 Task: Select Retail. Add to cart, from Walgreens for 2696 Buckhannan Avenue, Syracuse, New York 13202, Cell Number 315-426-1559, following items : White Claw Hard Seltzer Variety Pack Number 2 Can (12 oz x 12 ct)_x000D_
 - 2, Gerber 2nd Foods Sitter Baby Food Sweet Potato (4 oz x 2 ct)_x000D_
 - 3, Sunkist Orange Soda Bottle (2 L)_x000D_
 - 2, Sour Patch Kids Watermelon Share Size Soft & Chewy Candies (12 oz)_x000D_
 - 1, Nice! Magic Trail Mix (26 oz)_x000D_
 - 1
Action: Mouse moved to (585, 99)
Screenshot: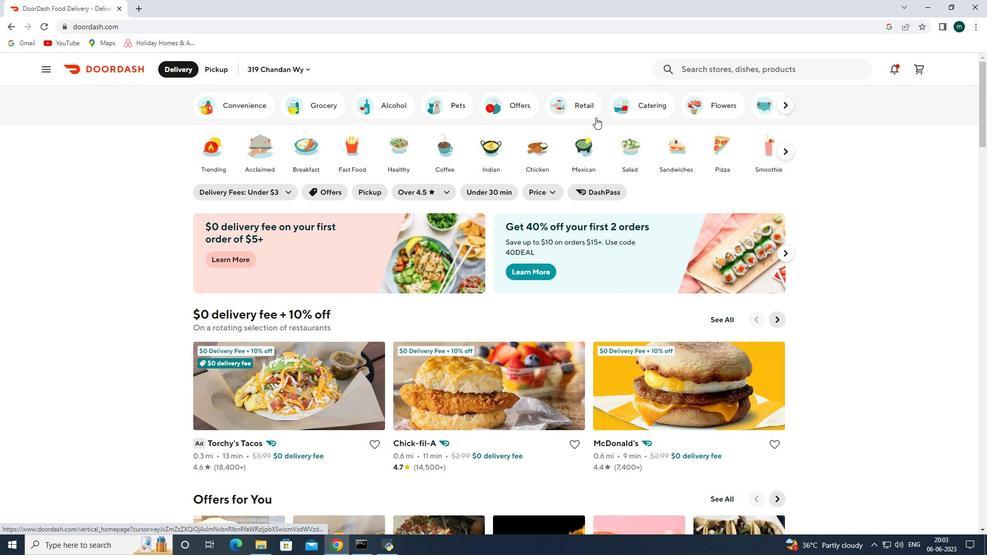 
Action: Mouse pressed left at (585, 99)
Screenshot: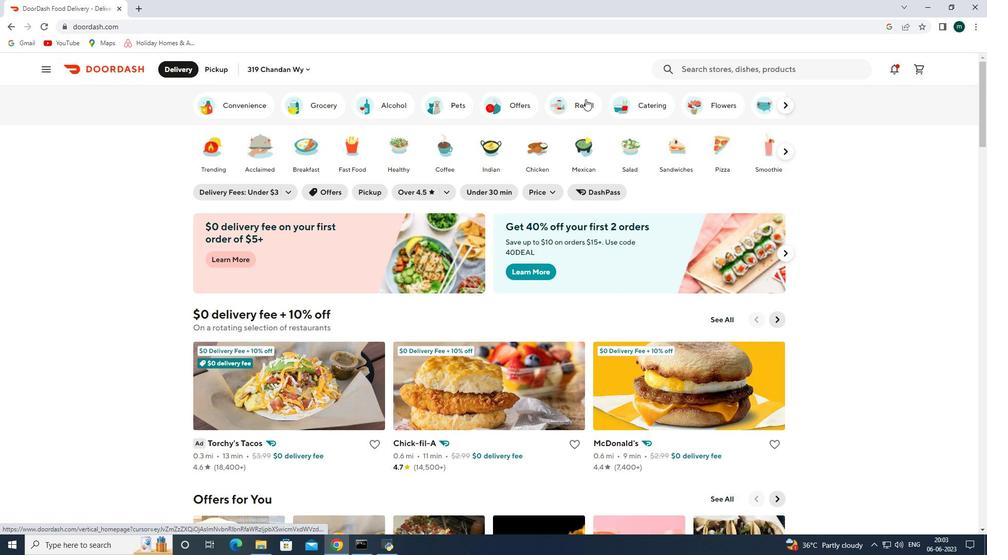 
Action: Mouse moved to (297, 394)
Screenshot: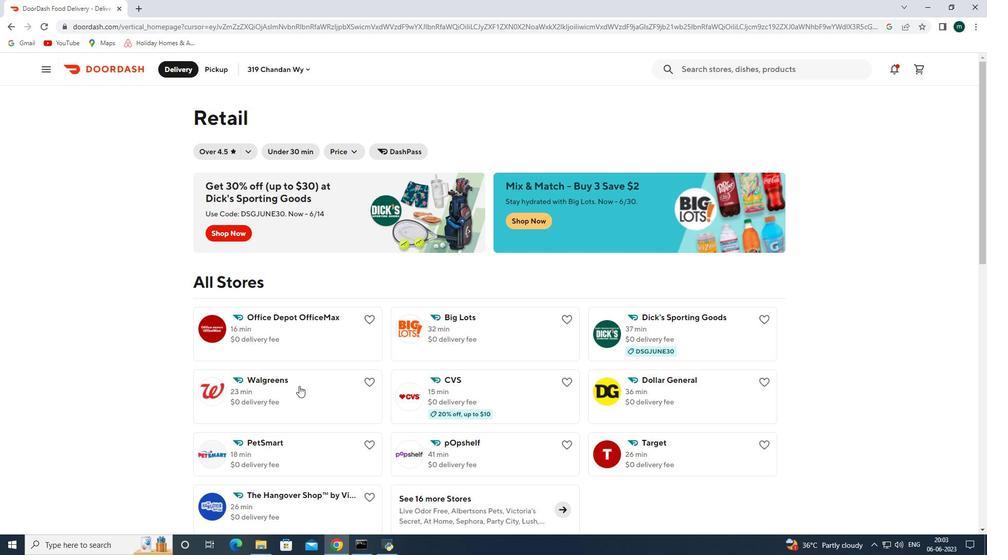 
Action: Mouse pressed left at (297, 394)
Screenshot: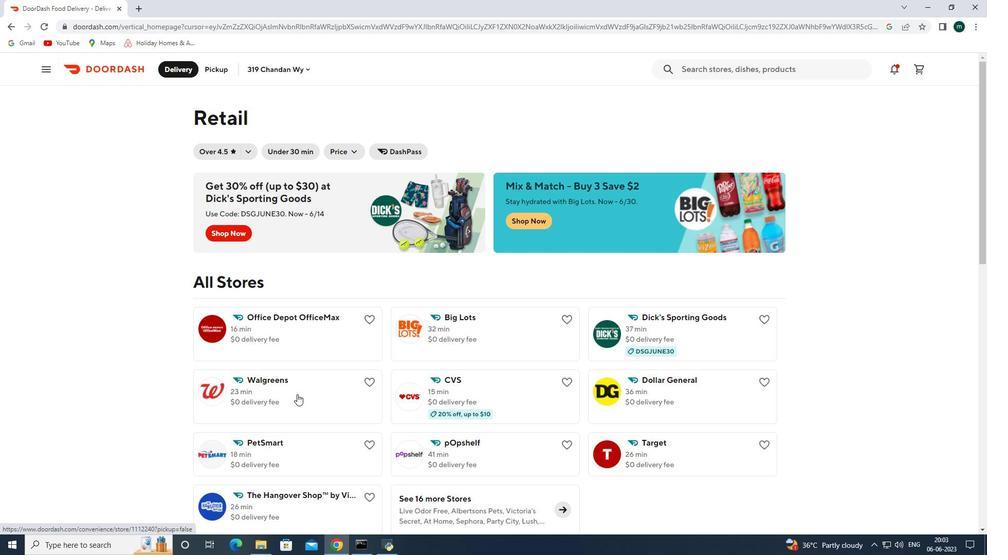 
Action: Mouse moved to (221, 66)
Screenshot: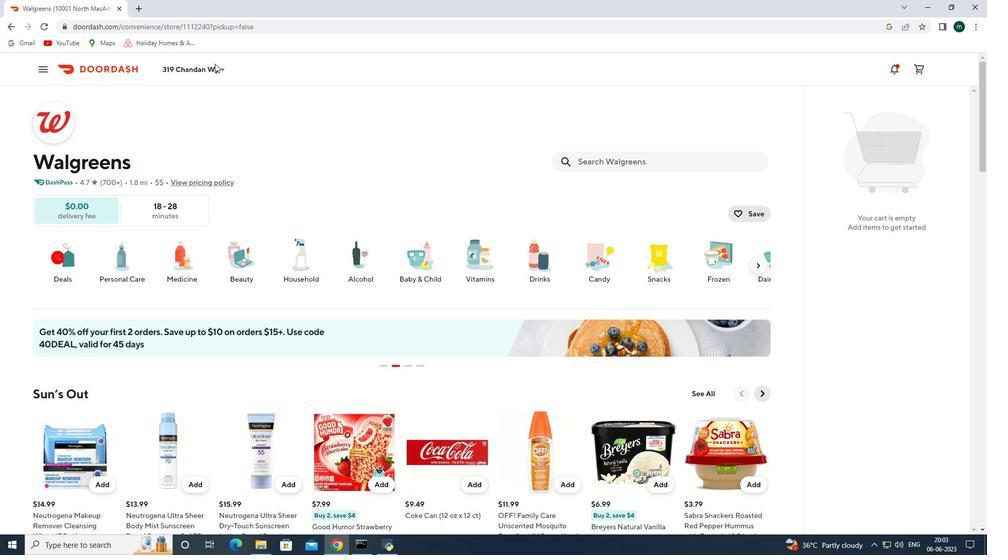
Action: Mouse pressed left at (221, 66)
Screenshot: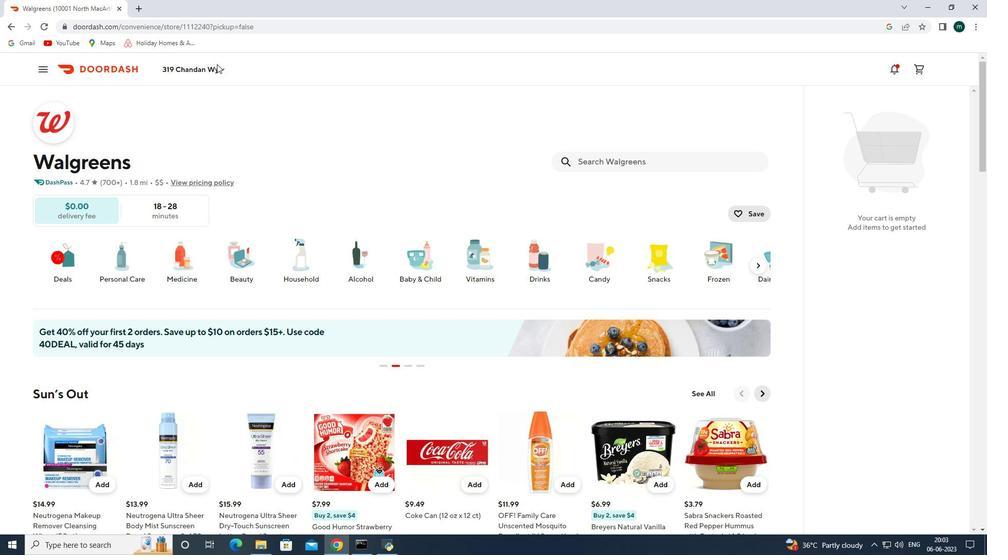 
Action: Mouse moved to (230, 108)
Screenshot: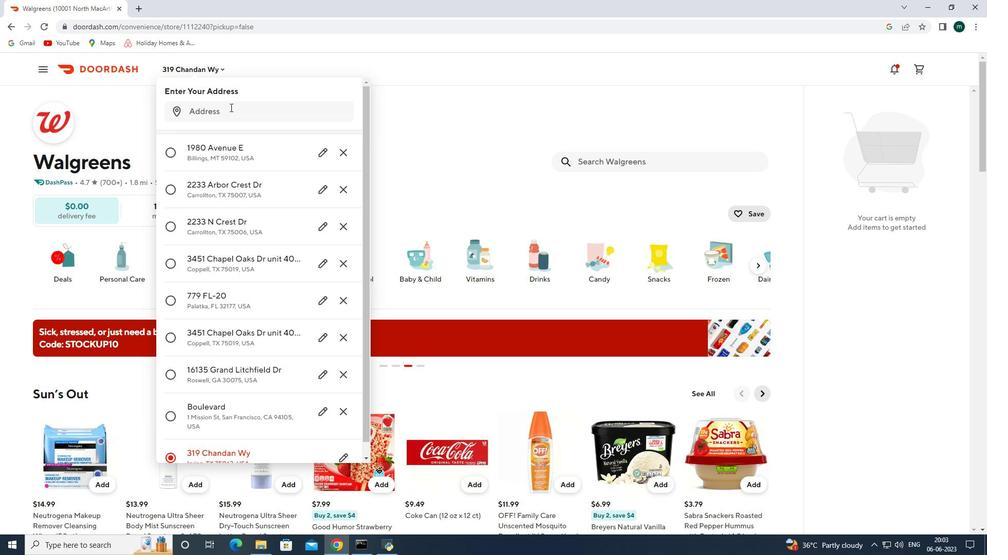 
Action: Mouse pressed left at (230, 108)
Screenshot: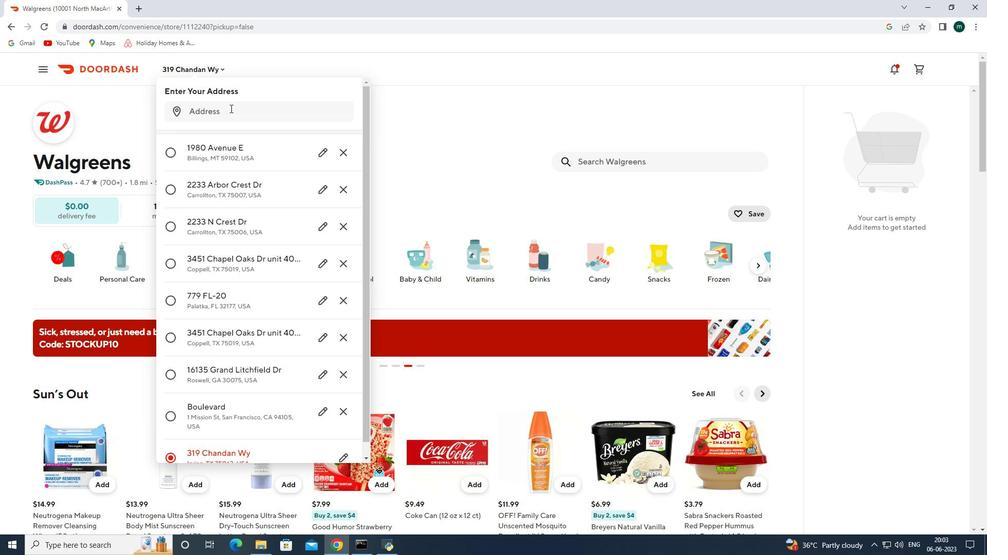 
Action: Key pressed 2696<Key.space>buckhannan<Key.space>avenue<Key.space>syracus<Key.space>new<Key.space>ork<Key.backspace><Key.backspace><Key.backspace>york<Key.space>13202<Key.enter>
Screenshot: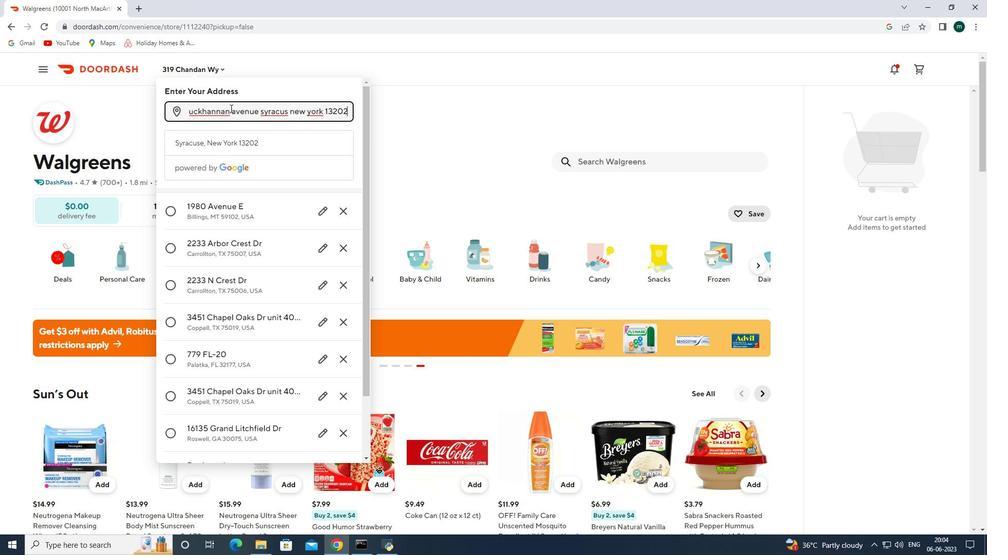 
Action: Mouse moved to (309, 450)
Screenshot: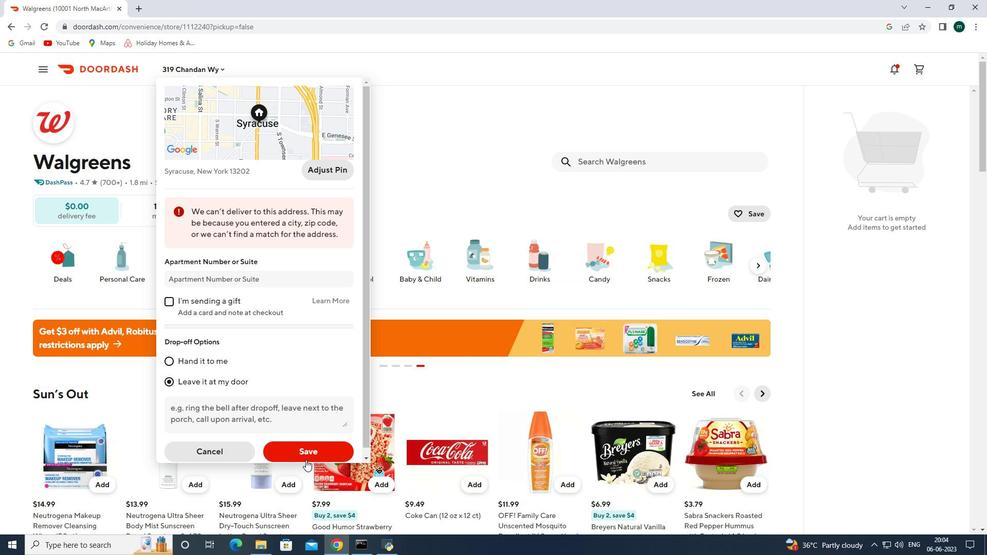 
Action: Mouse pressed left at (309, 450)
Screenshot: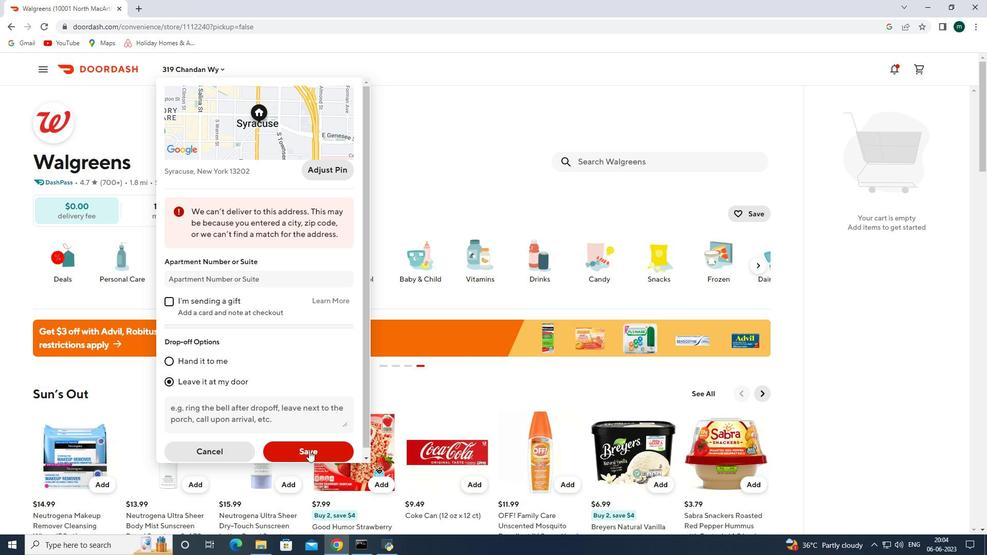 
Action: Mouse moved to (611, 160)
Screenshot: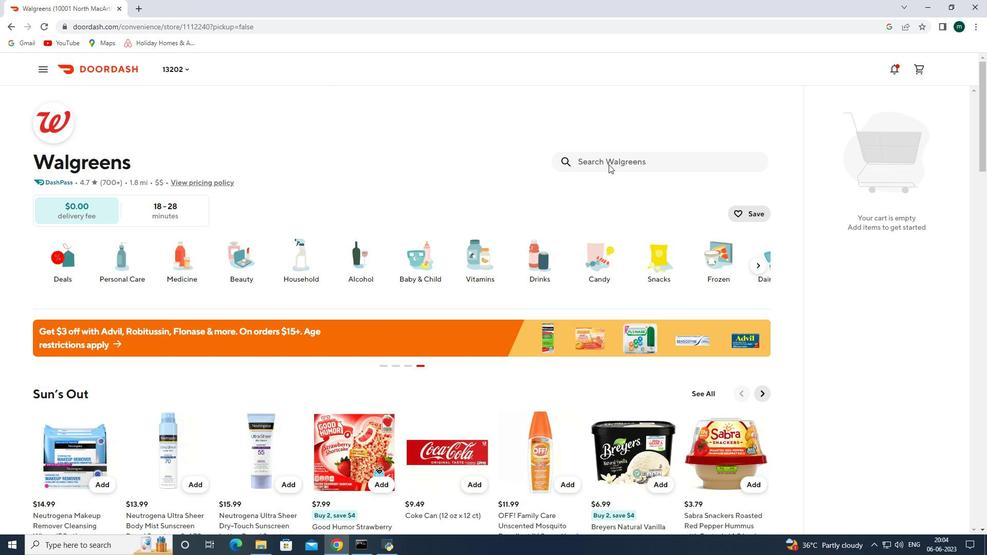 
Action: Mouse pressed left at (611, 160)
Screenshot: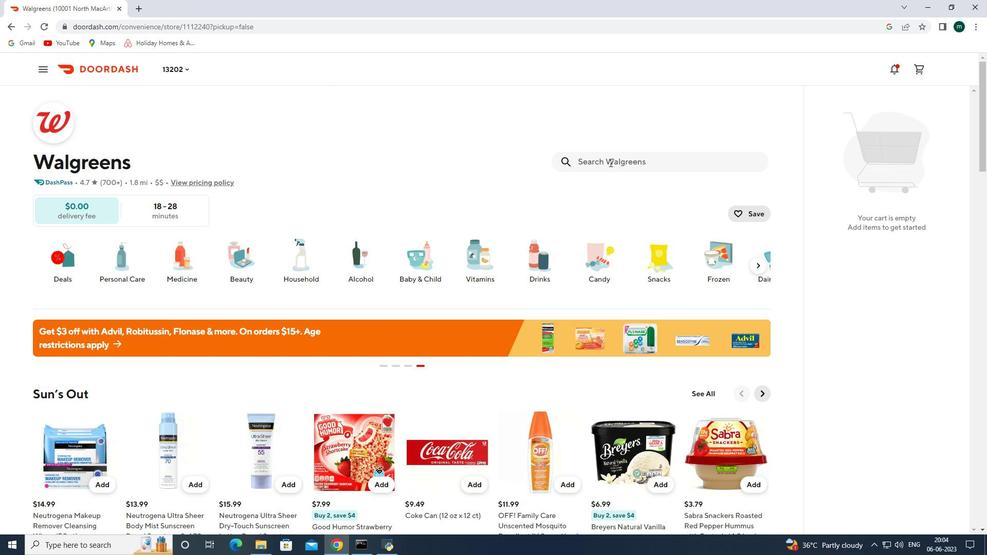 
Action: Key pressed white<Key.space>claw<Key.space>hard<Key.space>selzer<Key.space>variety<Key.space>pack<Key.space>number<Key.space>2<Key.space>can<Key.space><Key.shift><Key.shift><Key.shift><Key.shift><Key.shift><Key.shift><Key.shift><Key.shift><Key.shift><Key.shift><Key.shift><Key.shift><Key.shift><Key.shift><Key.shift>(12<Key.space>oz<Key.space><Key.shift><Key.shift><Key.shift><Key.shift><Key.shift><Key.shift><Key.shift><Key.shift><Key.shift><Key.shift><Key.space><Key.shift>*<Key.space>12<Key.shift><Key.shift><Key.shift><Key.shift><Key.shift><Key.shift><Key.shift><Key.shift><Key.shift><Key.shift><Key.shift>)<Key.enter>
Screenshot: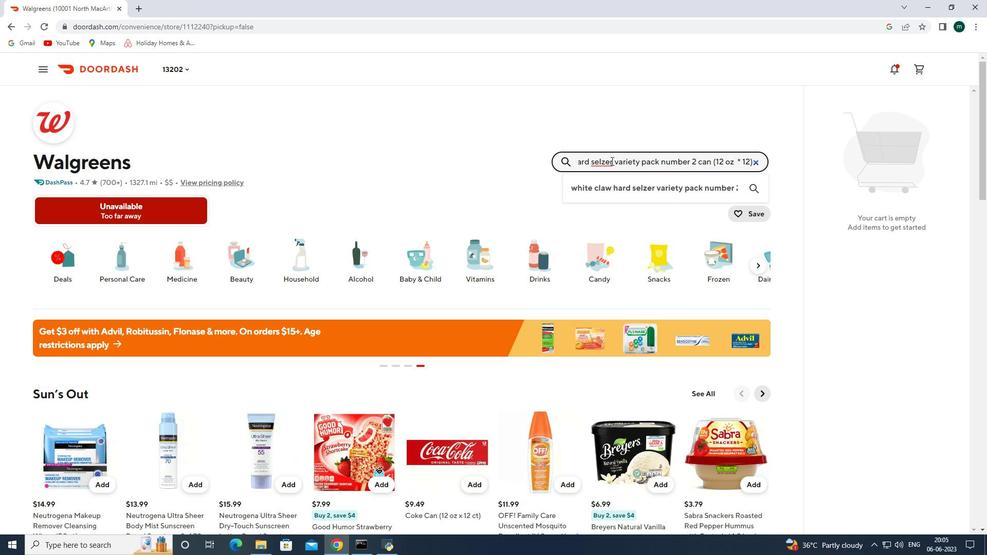 
Action: Mouse moved to (97, 269)
Screenshot: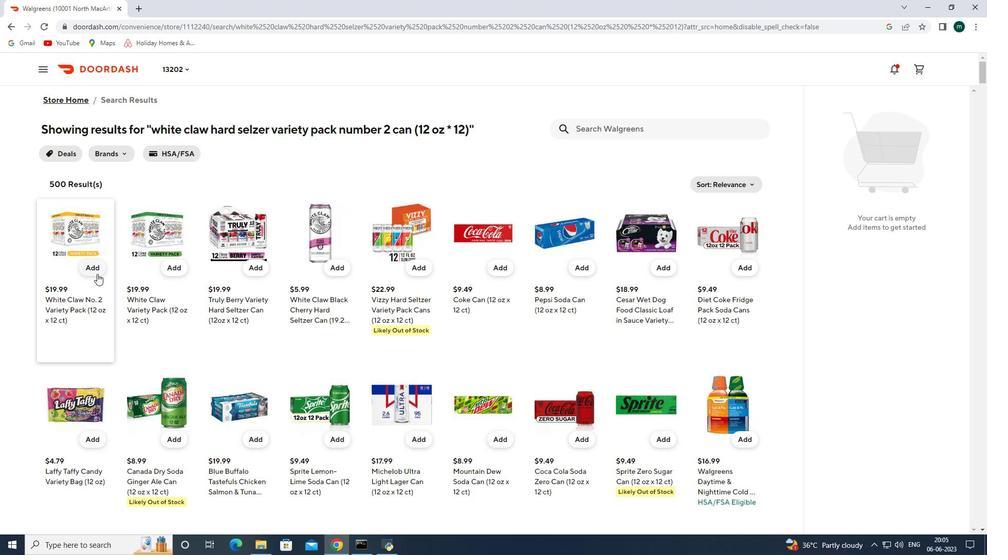 
Action: Mouse pressed left at (97, 269)
Screenshot: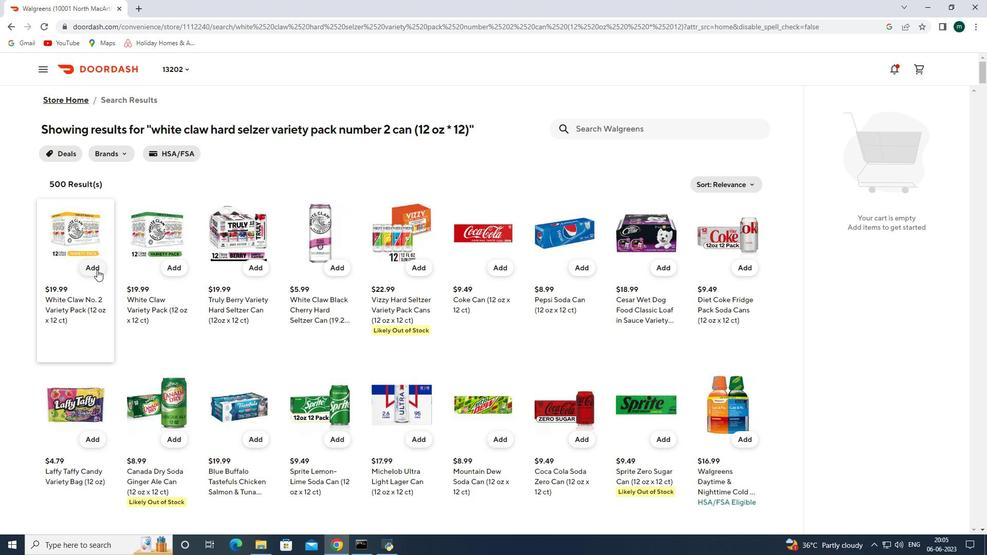 
Action: Mouse moved to (98, 268)
Screenshot: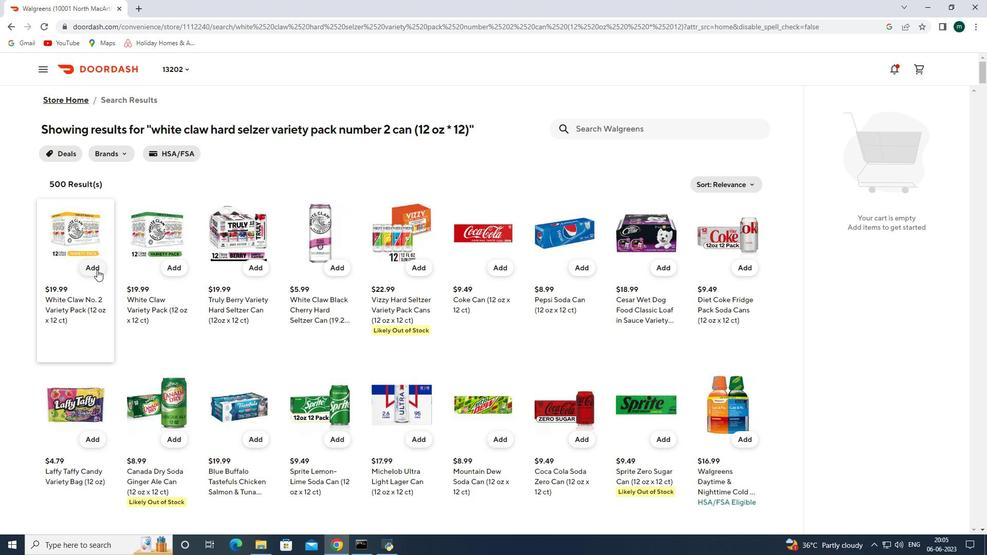 
Action: Mouse pressed left at (98, 268)
Screenshot: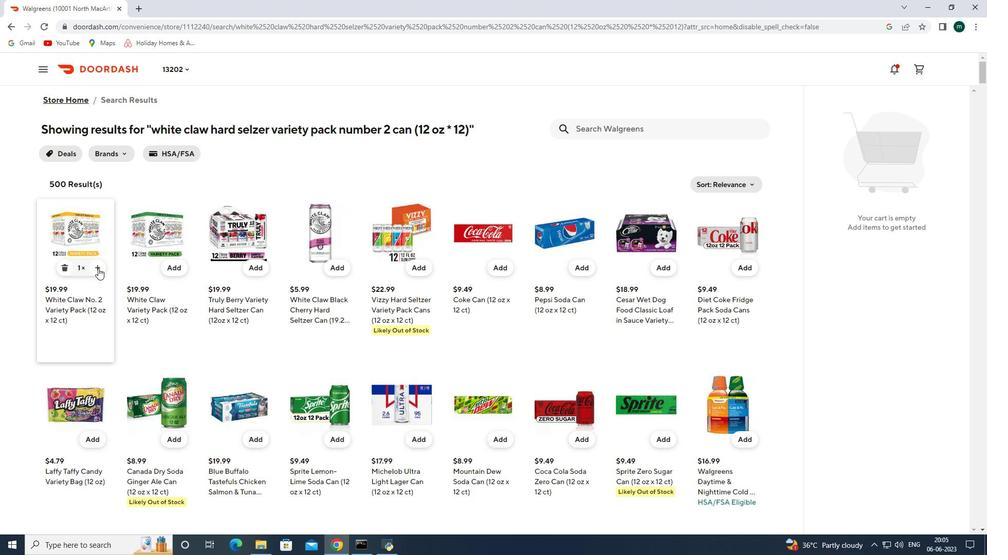 
Action: Mouse moved to (634, 129)
Screenshot: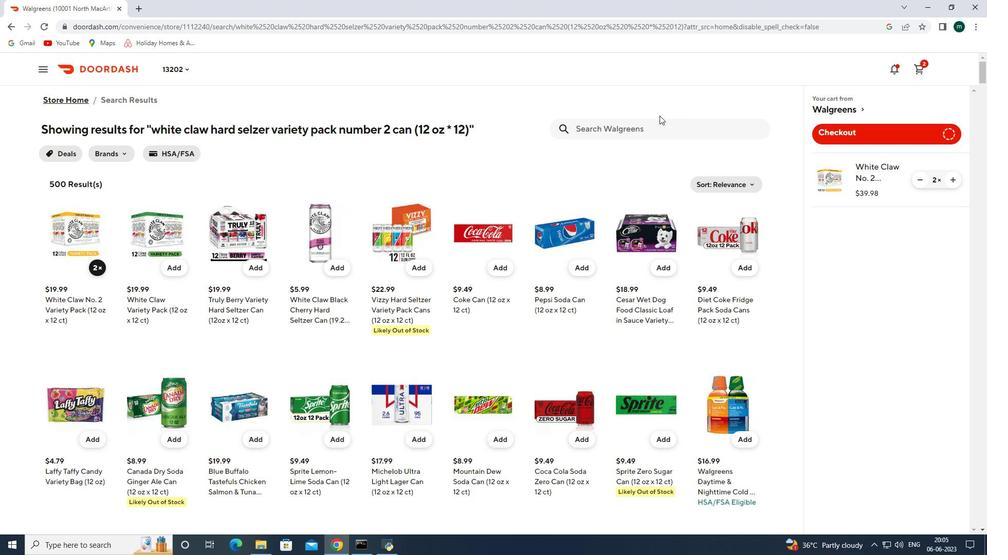 
Action: Mouse pressed left at (634, 129)
Screenshot: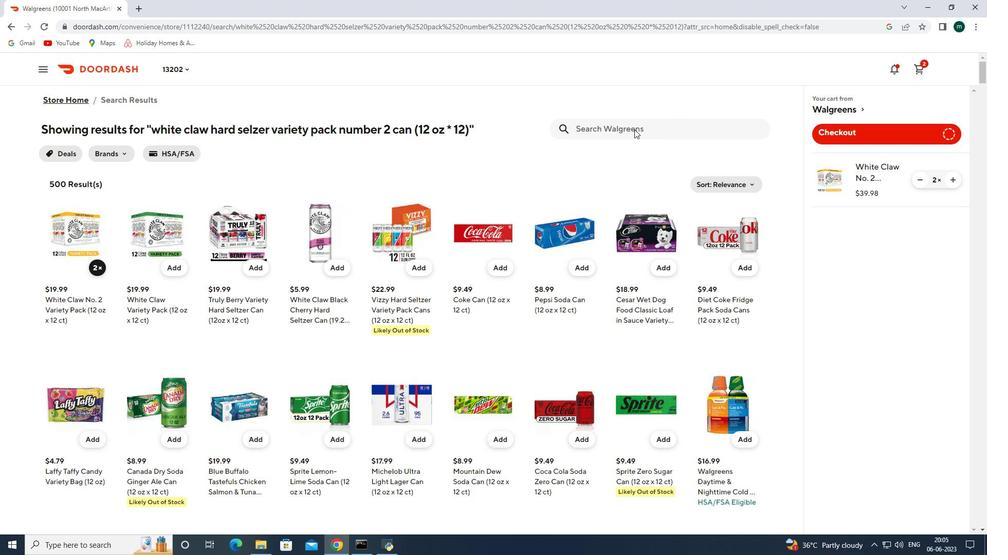 
Action: Key pressed gerber<Key.space>2nd<Key.space>foods<Key.space>sittter<Key.space>baby<Key.space>food<Key.space>sweet<Key.space>potato<Key.space><Key.shift><Key.shift>(<Key.space>4<Key.space>ox<Key.backspace>z<Key.space><Key.space>2ct<Key.shift>)<Key.enter>
Screenshot: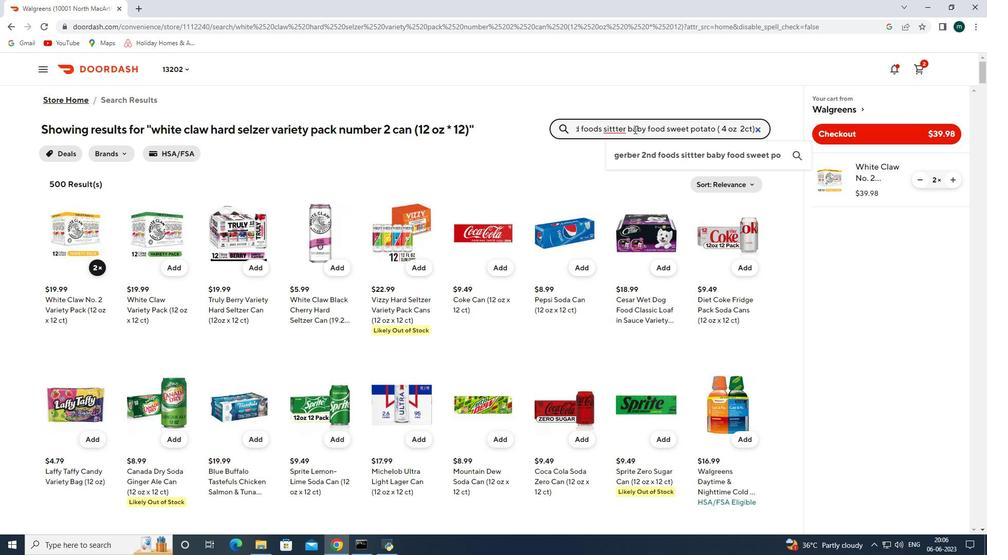
Action: Mouse moved to (89, 266)
Screenshot: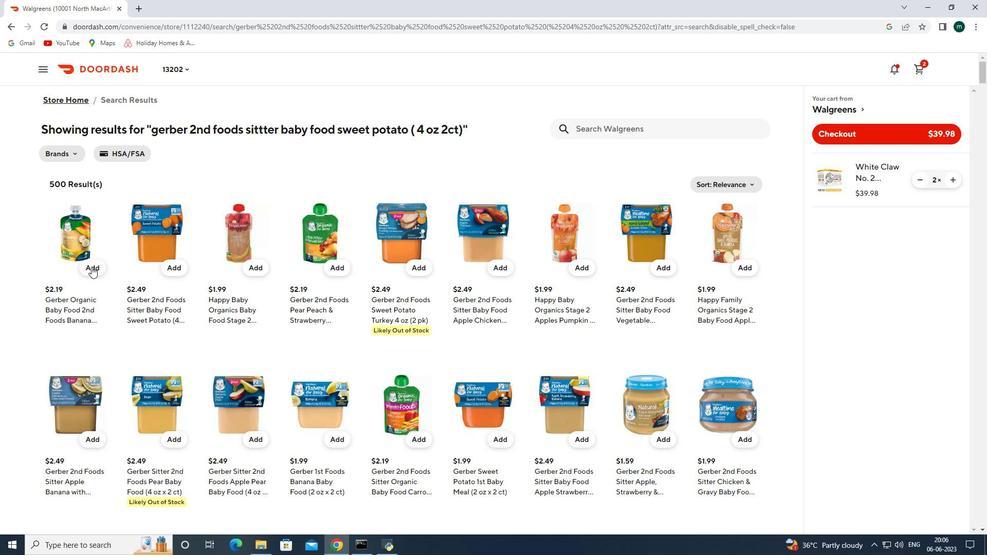 
Action: Mouse pressed left at (89, 266)
Screenshot: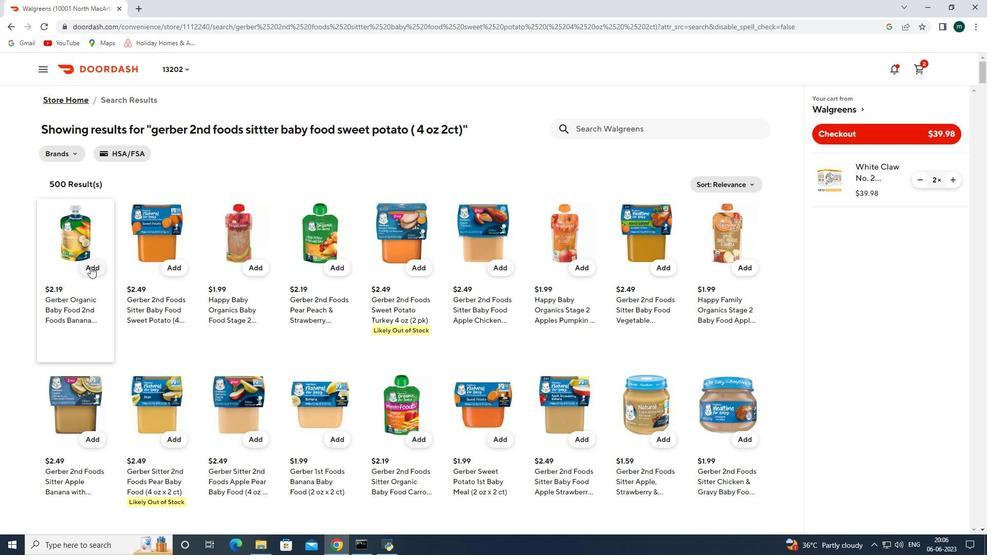 
Action: Mouse moved to (97, 265)
Screenshot: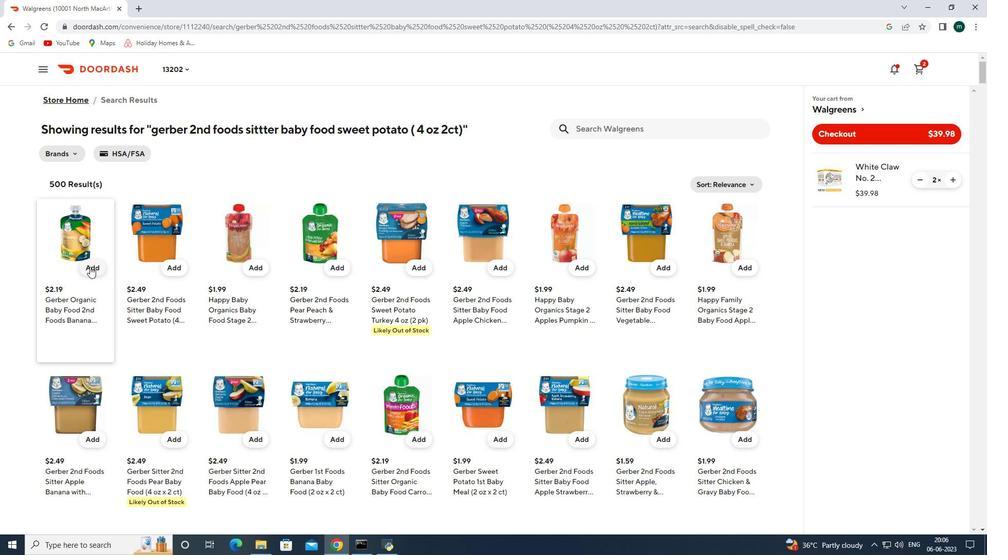 
Action: Mouse pressed left at (97, 265)
Screenshot: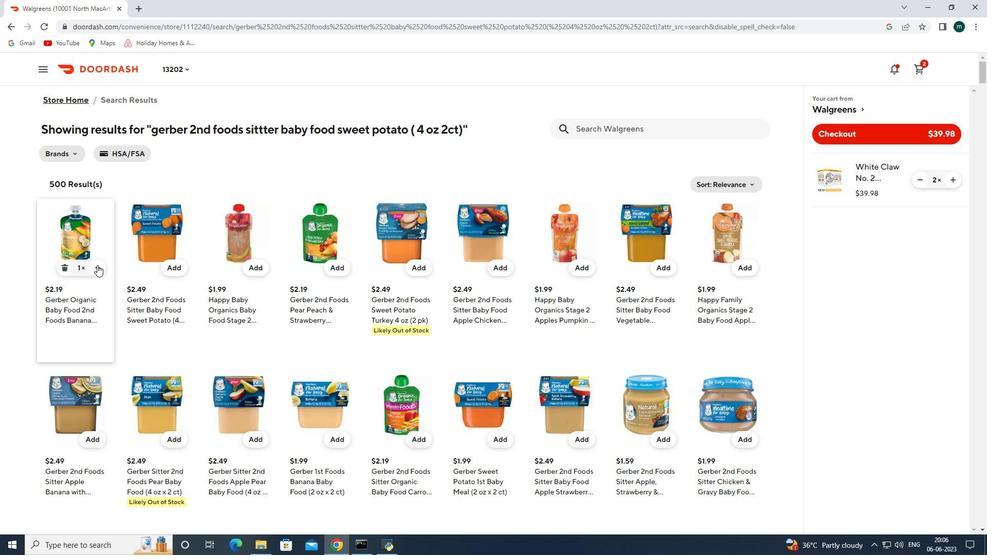 
Action: Mouse pressed left at (97, 265)
Screenshot: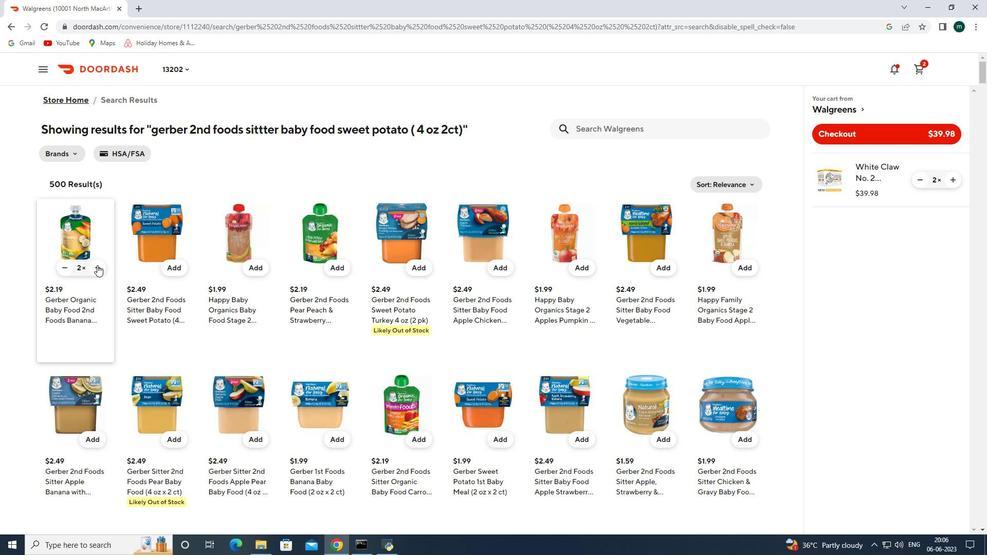 
Action: Mouse moved to (621, 121)
Screenshot: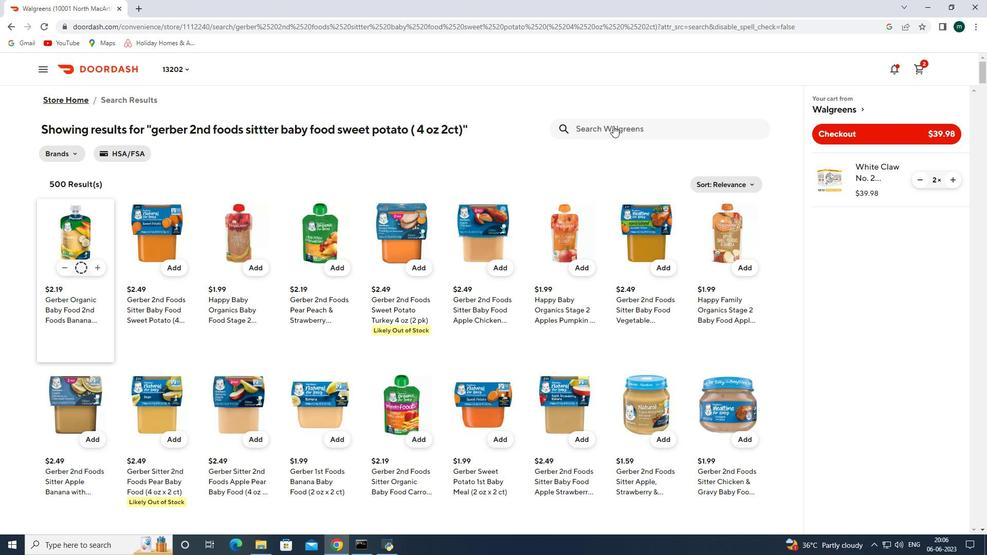 
Action: Mouse pressed left at (621, 121)
Screenshot: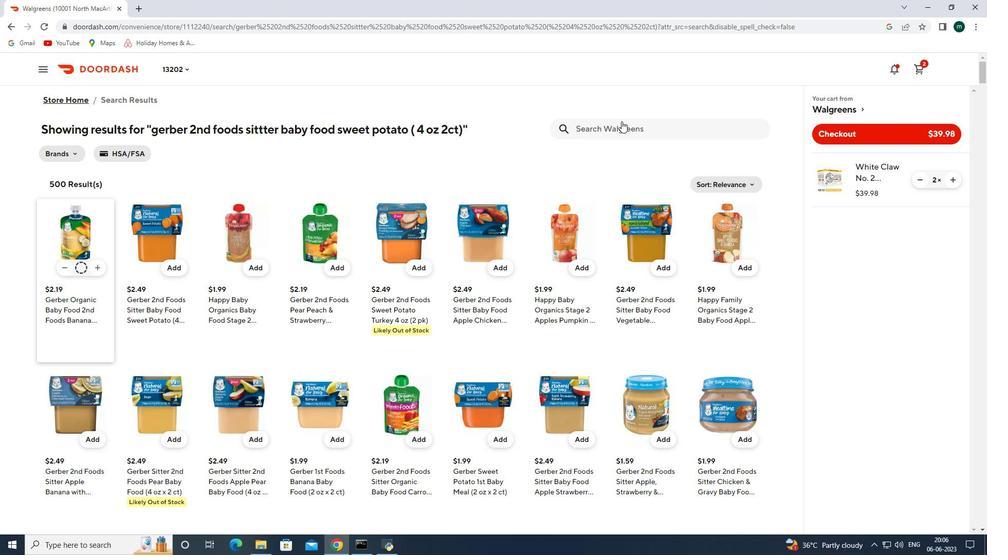 
Action: Mouse moved to (619, 128)
Screenshot: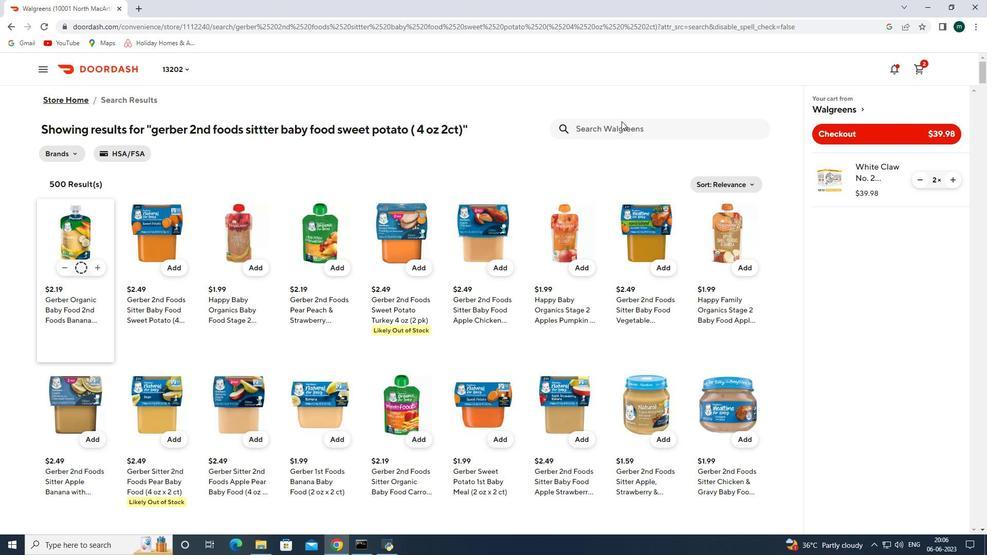 
Action: Key pressed sunkist<Key.space>p<Key.backspace>orange<Key.space>soda<Key.space>bottle<Key.space><Key.shift>(2<Key.shift><Key.shift><Key.shift><Key.shift>L<Key.shift>)<Key.enter>
Screenshot: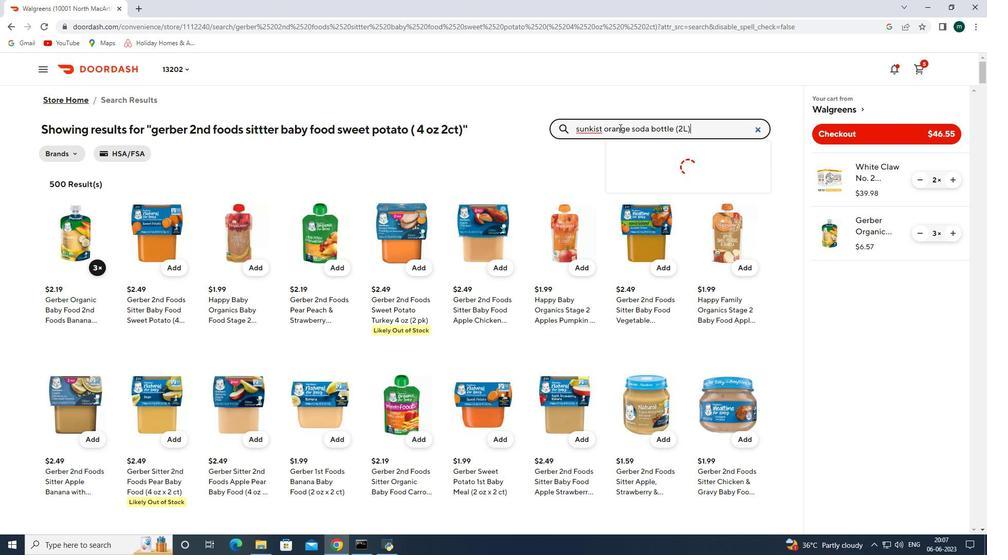 
Action: Mouse moved to (95, 268)
Screenshot: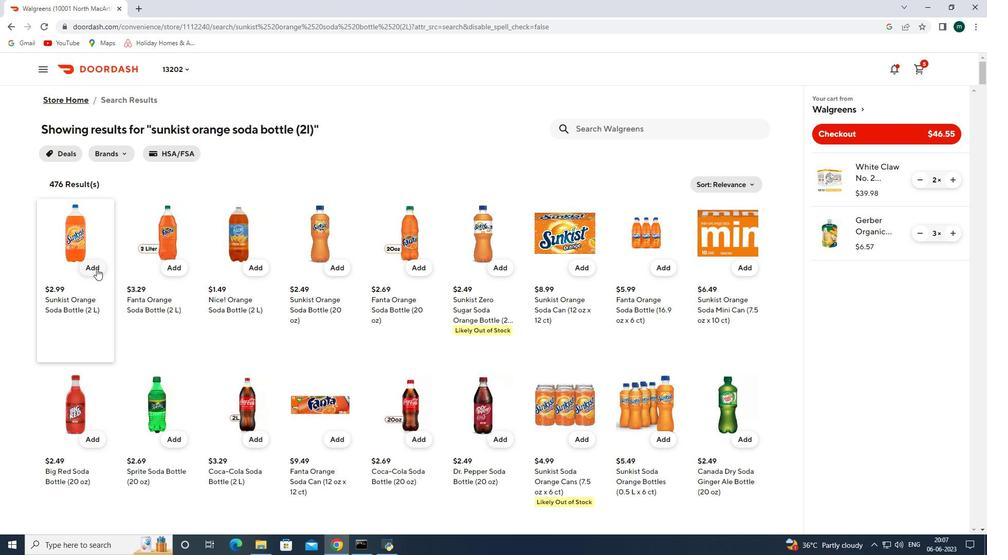 
Action: Mouse pressed left at (95, 268)
Screenshot: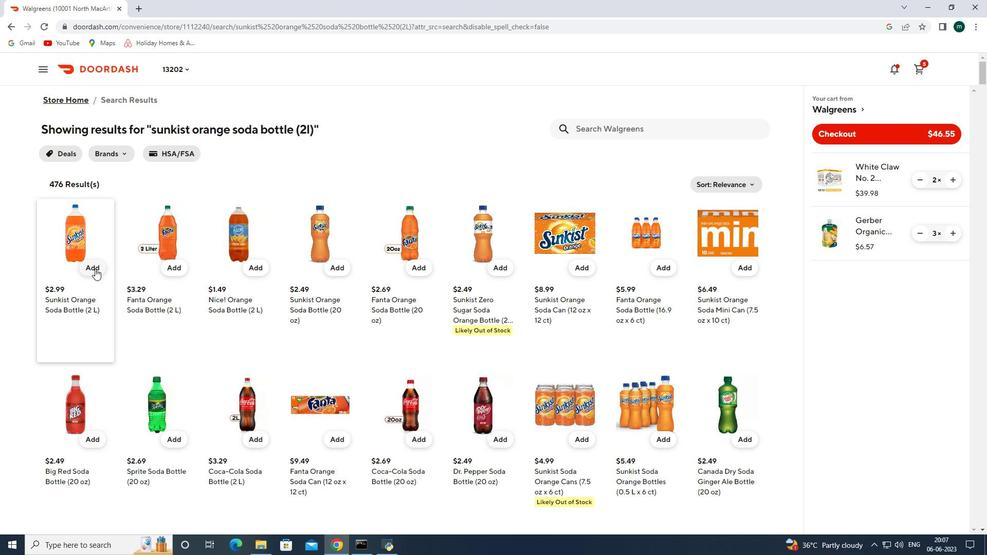 
Action: Mouse moved to (97, 268)
Screenshot: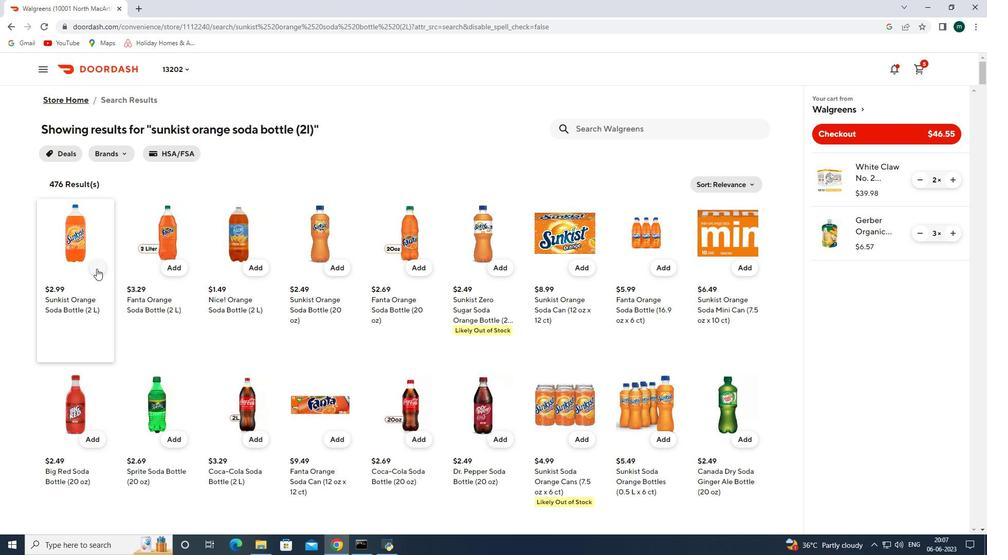 
Action: Mouse pressed left at (97, 268)
Screenshot: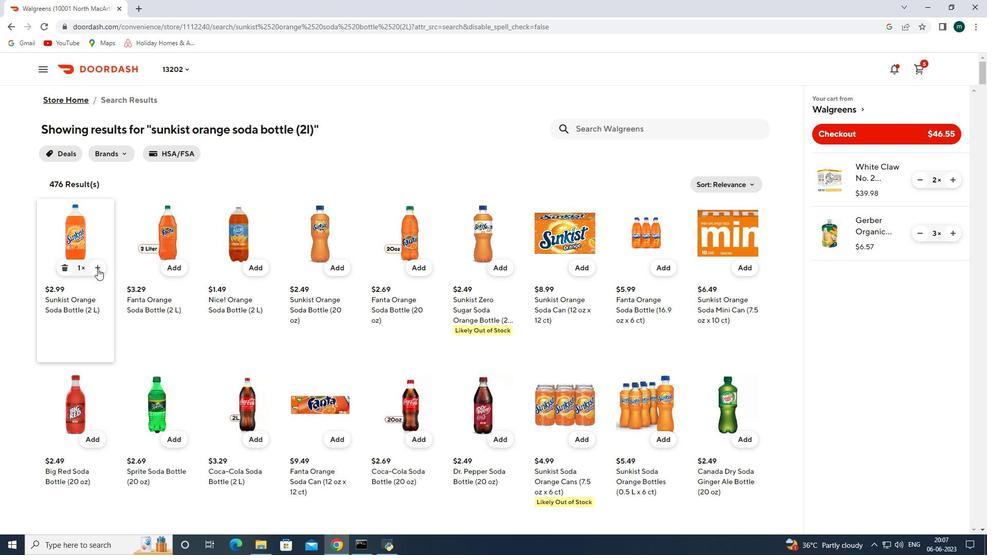 
Action: Mouse moved to (596, 132)
Screenshot: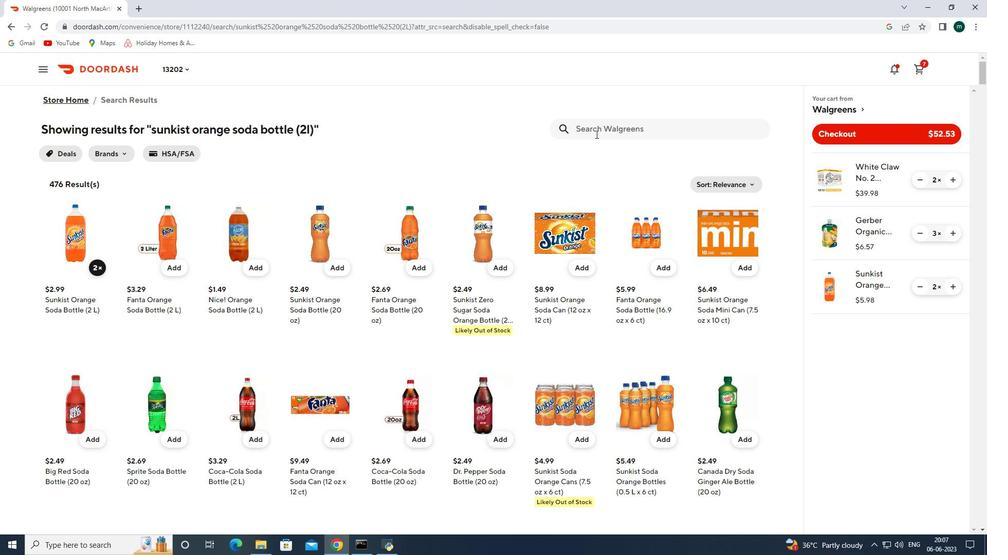 
Action: Mouse pressed left at (596, 132)
Screenshot: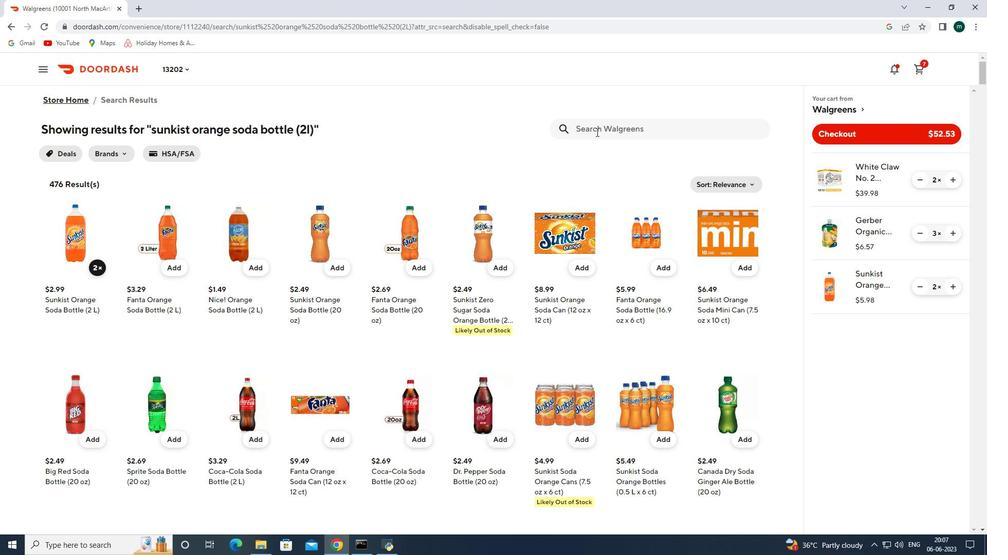 
Action: Key pressed sour<Key.space>patch<Key.space>kids<Key.space>watermelon<Key.space>share<Key.space>size<Key.space>soft<Key.space><Key.shift>and<Key.space>chewy<Key.space>cab<Key.backspace>ndies<Key.space><Key.shift><Key.shift><Key.shift><Key.shift>(12<Key.space><Key.shift>oz<Key.shift>)<Key.enter>
Screenshot: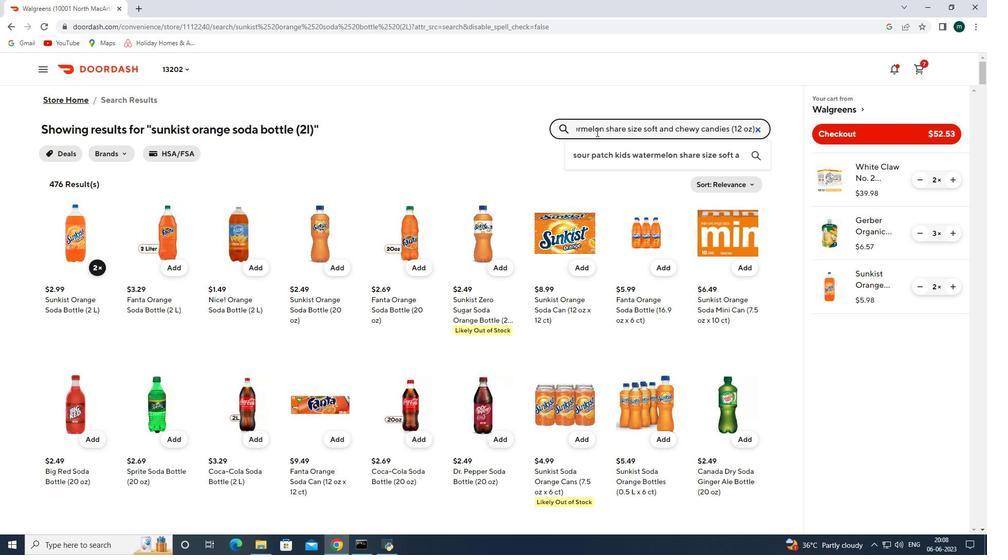 
Action: Mouse moved to (95, 267)
Screenshot: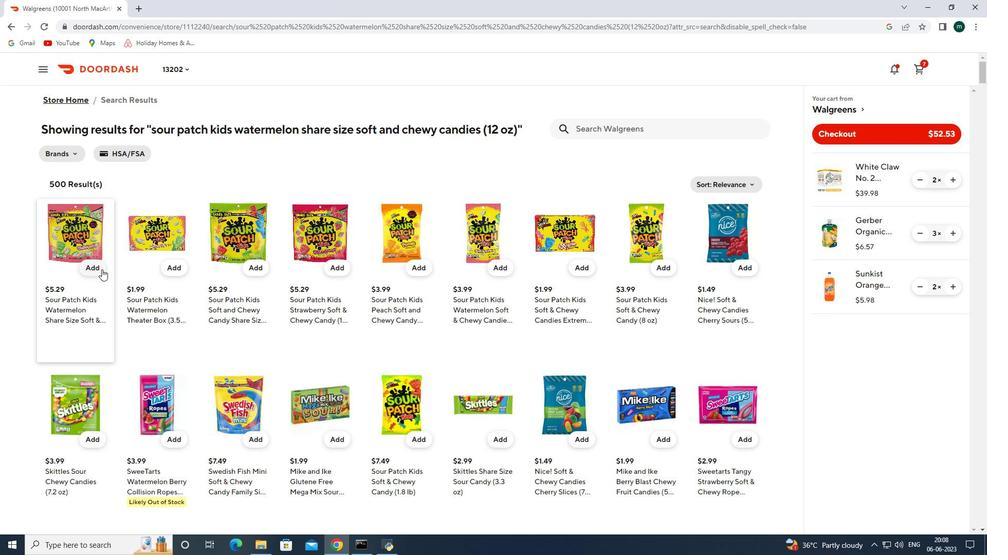
Action: Mouse pressed left at (95, 267)
Screenshot: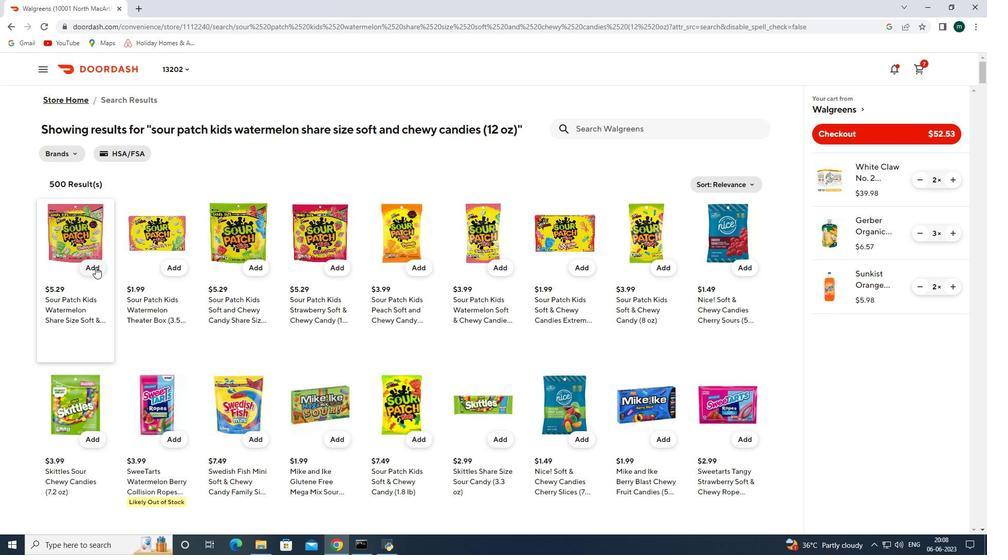 
Action: Mouse moved to (604, 122)
Screenshot: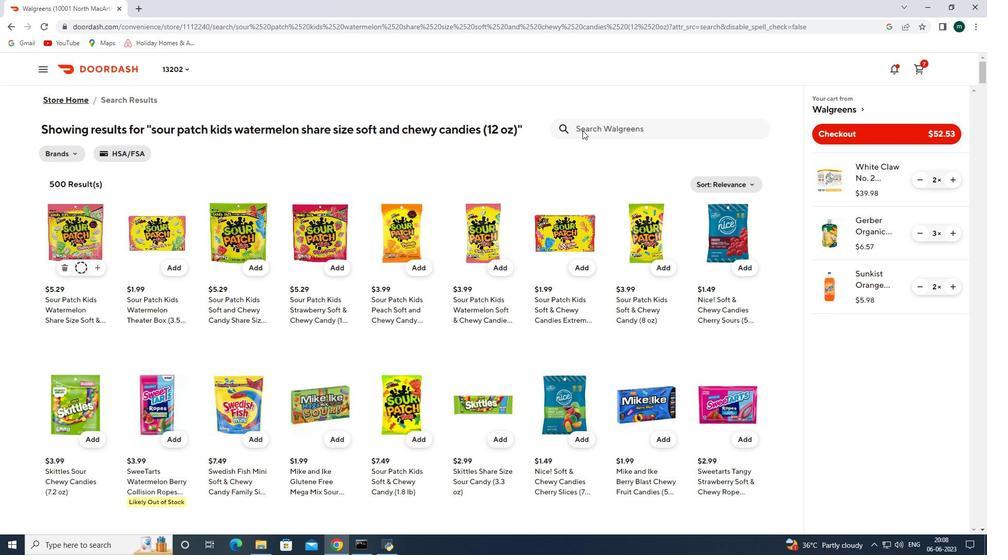 
Action: Mouse pressed left at (604, 122)
Screenshot: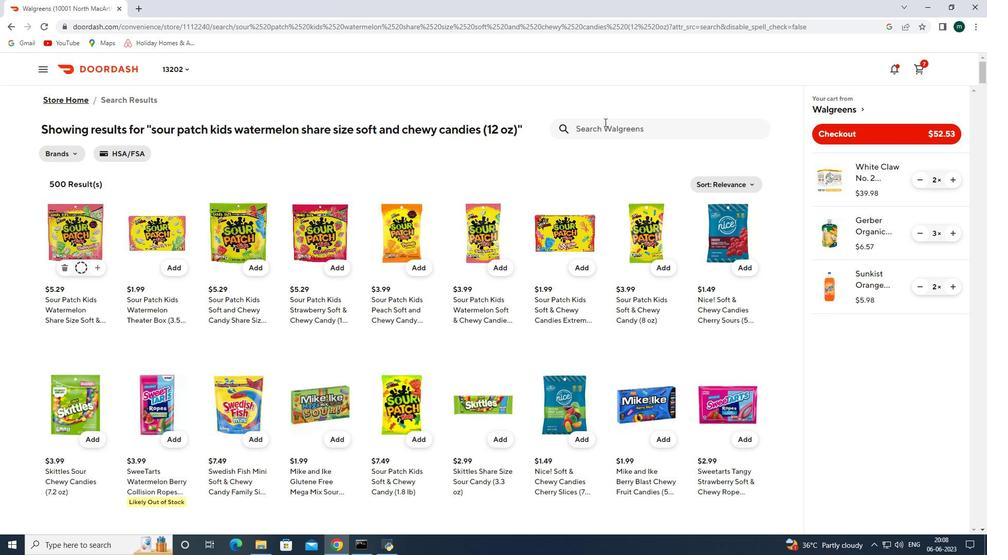 
Action: Mouse moved to (604, 128)
Screenshot: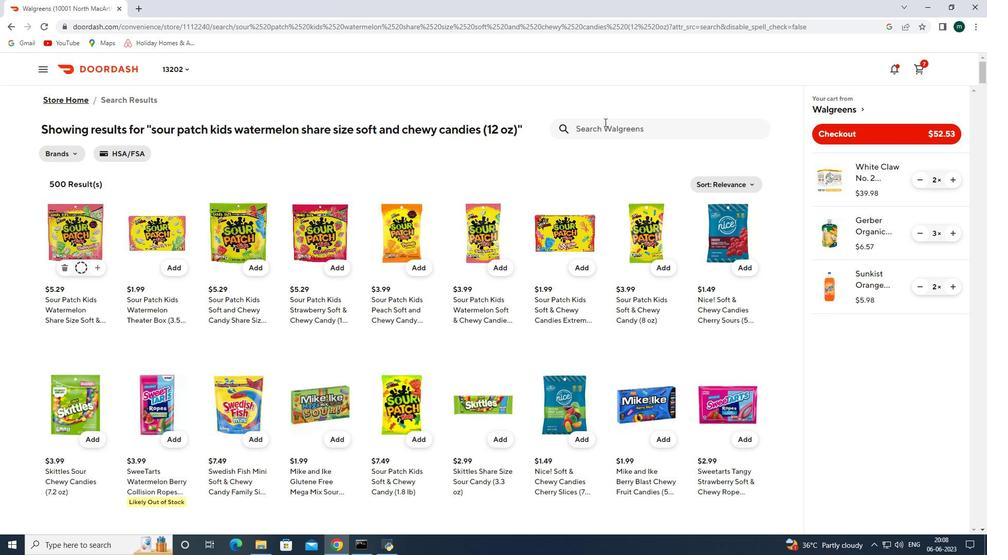 
Action: Mouse pressed left at (604, 128)
Screenshot: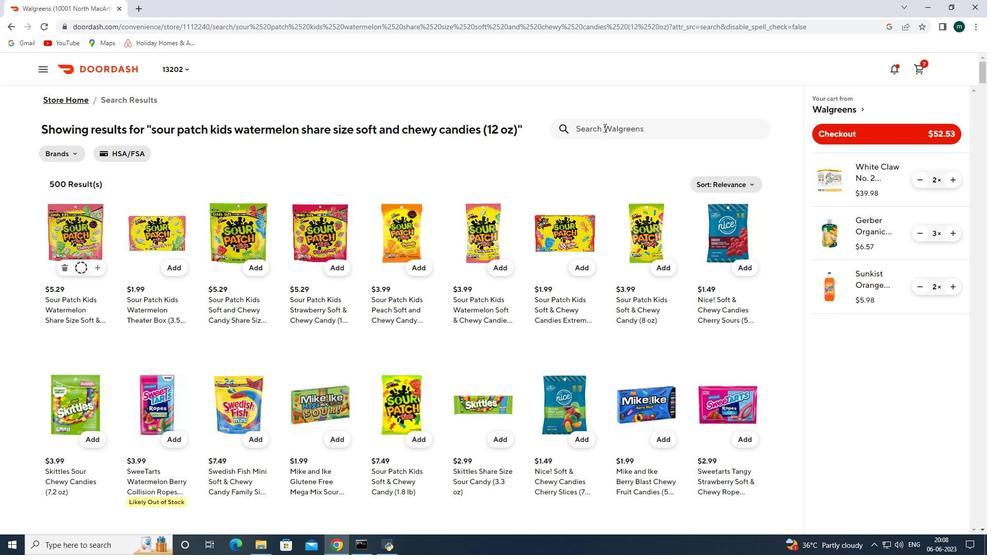 
Action: Mouse pressed left at (604, 128)
Screenshot: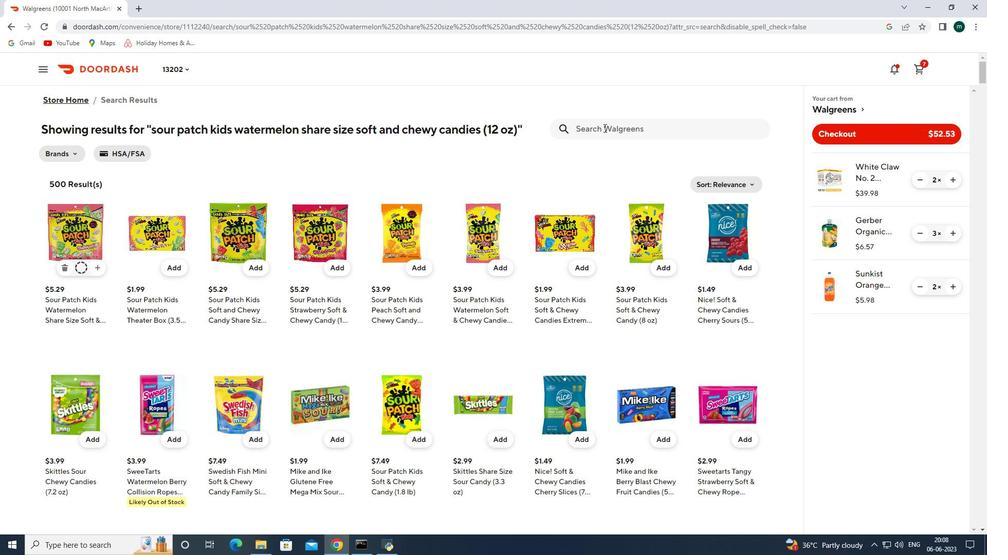 
Action: Key pressed nice<Key.space>magic<Key.space>trail<Key.space>mix<Key.space><Key.shift>(26<Key.space><Key.shift>oc<Key.shift>)<Key.enter>
Screenshot: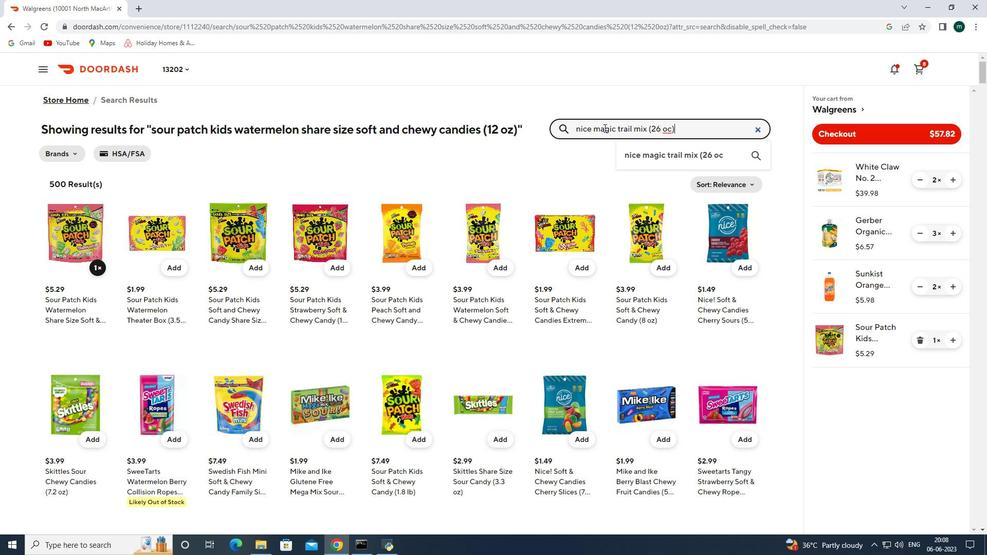 
Action: Mouse moved to (102, 269)
Screenshot: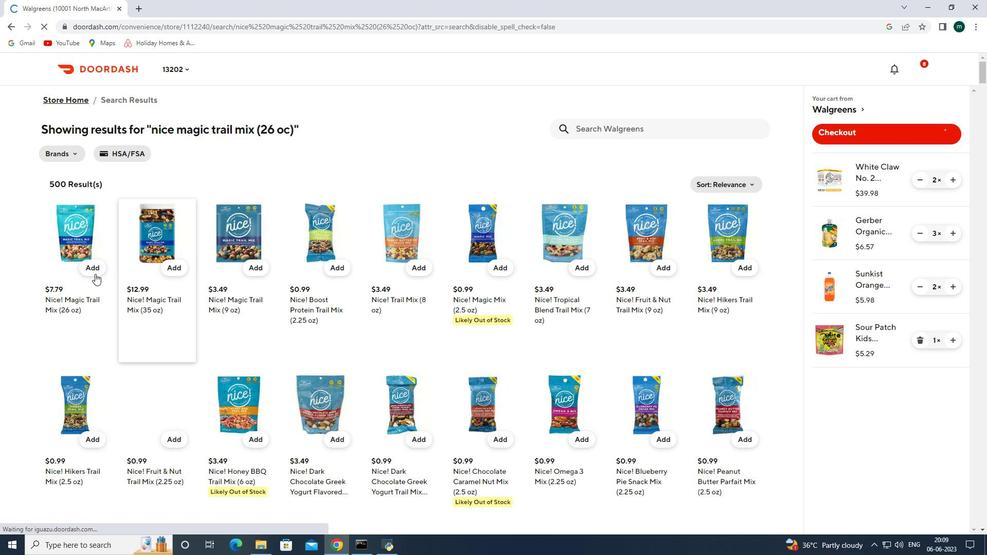 
Action: Mouse pressed left at (102, 269)
Screenshot: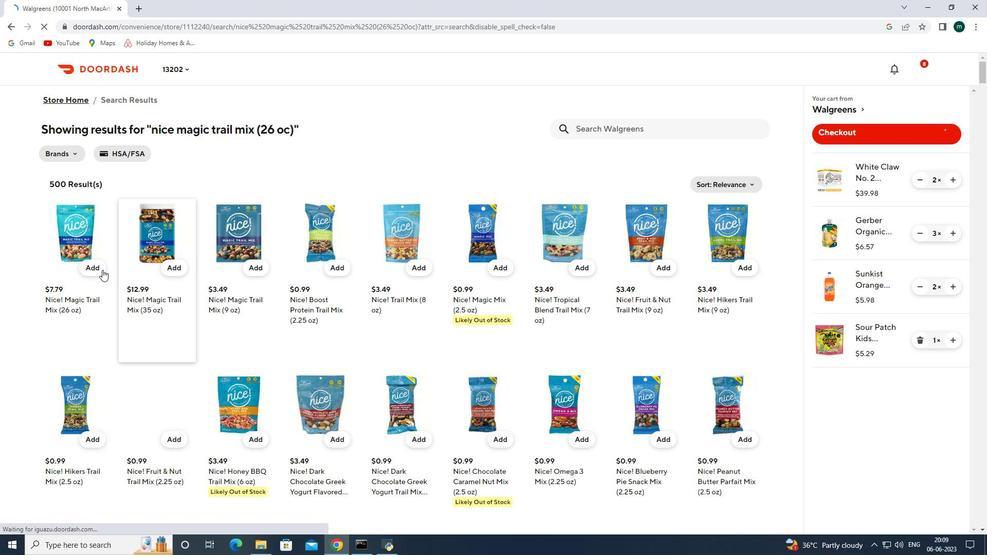 
Action: Mouse moved to (876, 135)
Screenshot: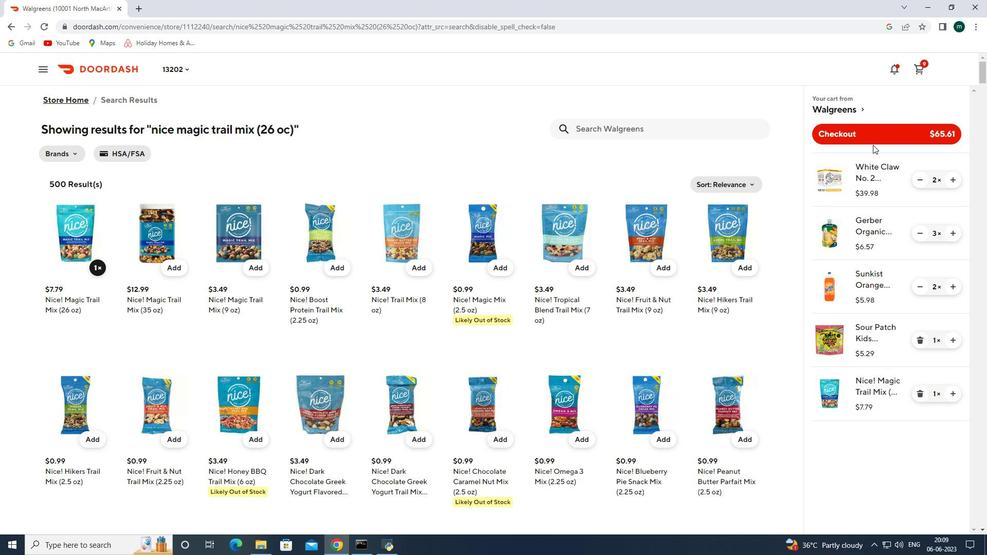 
Action: Mouse pressed left at (876, 135)
Screenshot: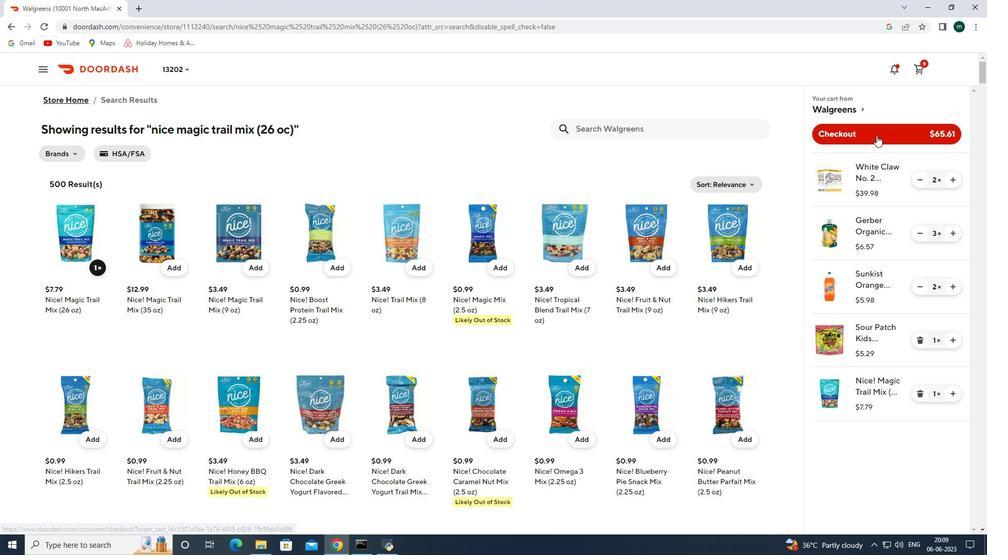 
